 Task: Enable native slider in toolbar elements.
Action: Mouse moved to (116, 12)
Screenshot: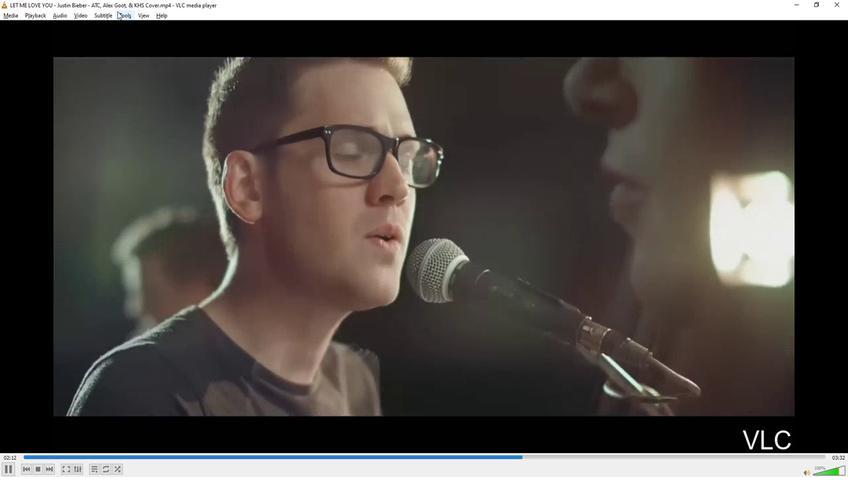 
Action: Mouse pressed left at (116, 12)
Screenshot: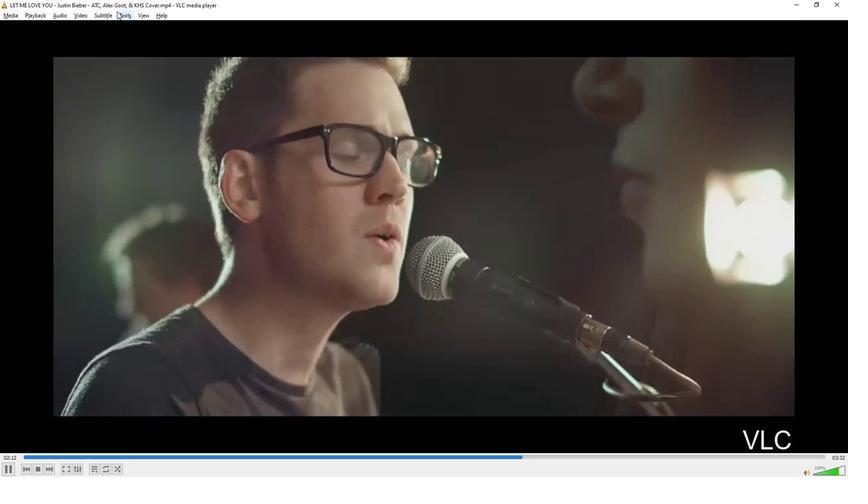 
Action: Mouse moved to (149, 109)
Screenshot: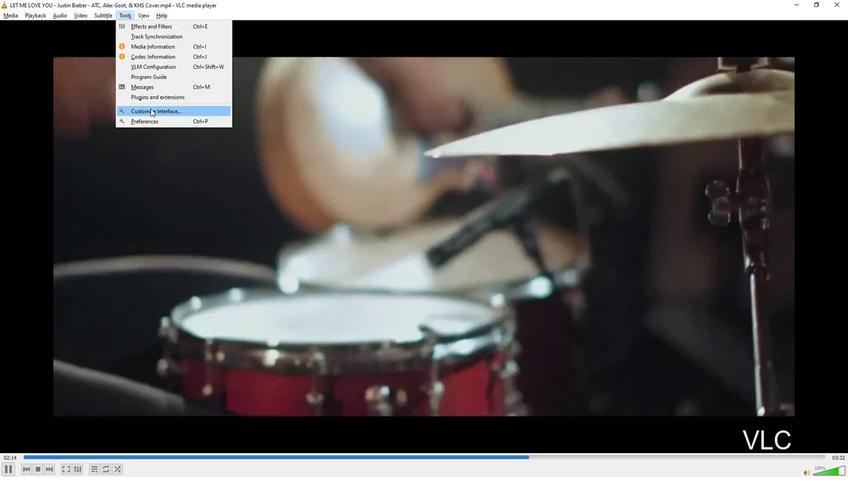 
Action: Mouse pressed left at (149, 109)
Screenshot: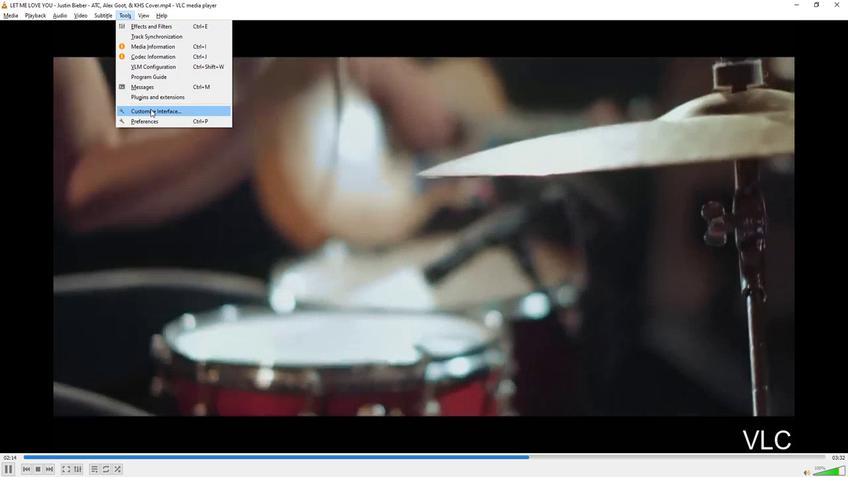 
Action: Mouse moved to (408, 234)
Screenshot: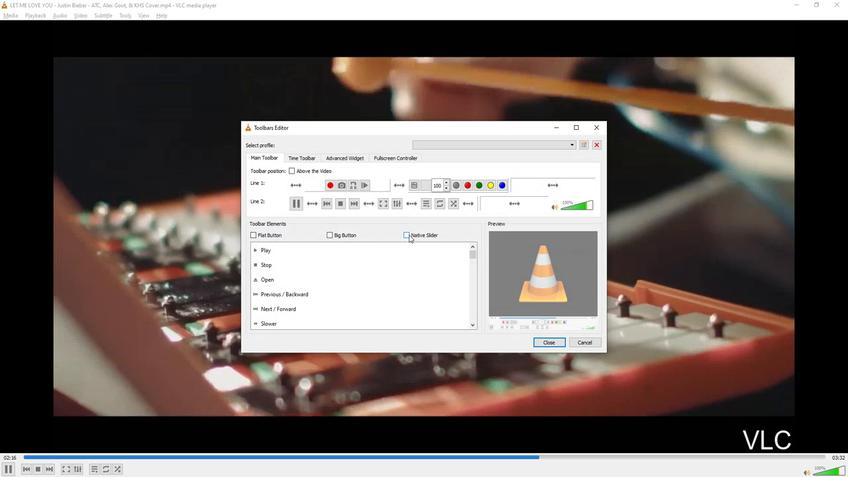 
Action: Mouse pressed left at (408, 234)
Screenshot: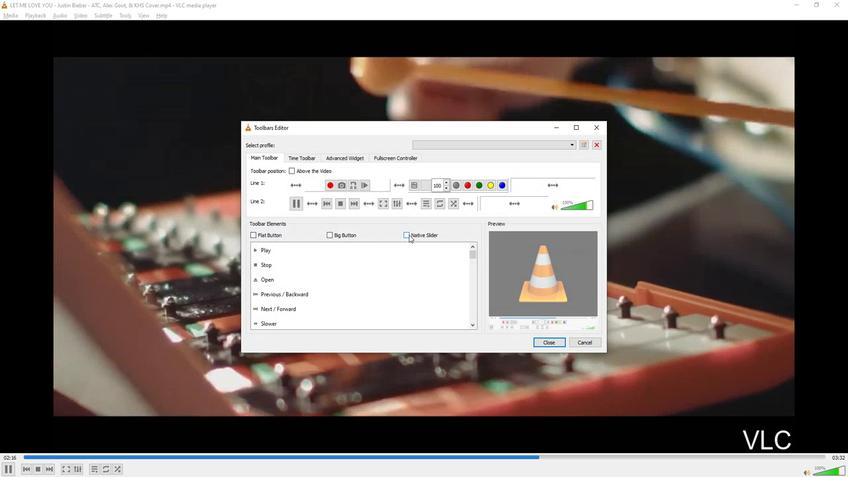 
Action: Mouse moved to (637, 258)
Screenshot: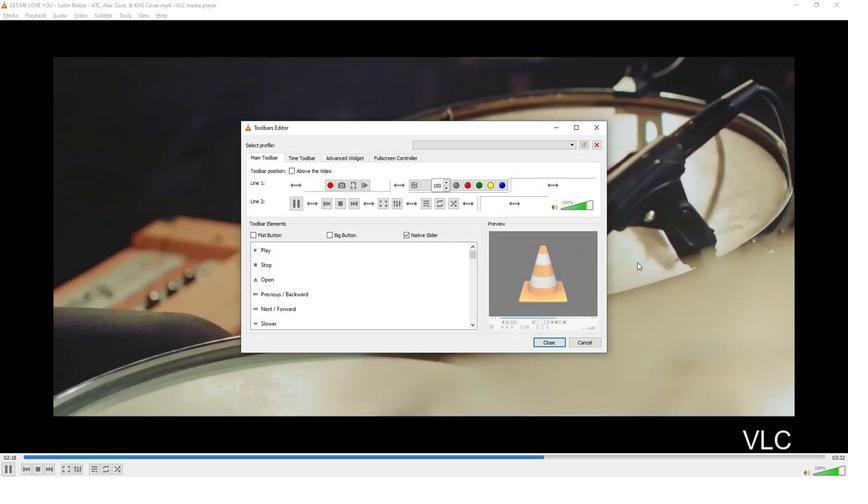 
